 Task: Create a rule when a start date between 1 and 7 working days ago is set on a card by anyone except me.
Action: Mouse pressed left at (492, 411)
Screenshot: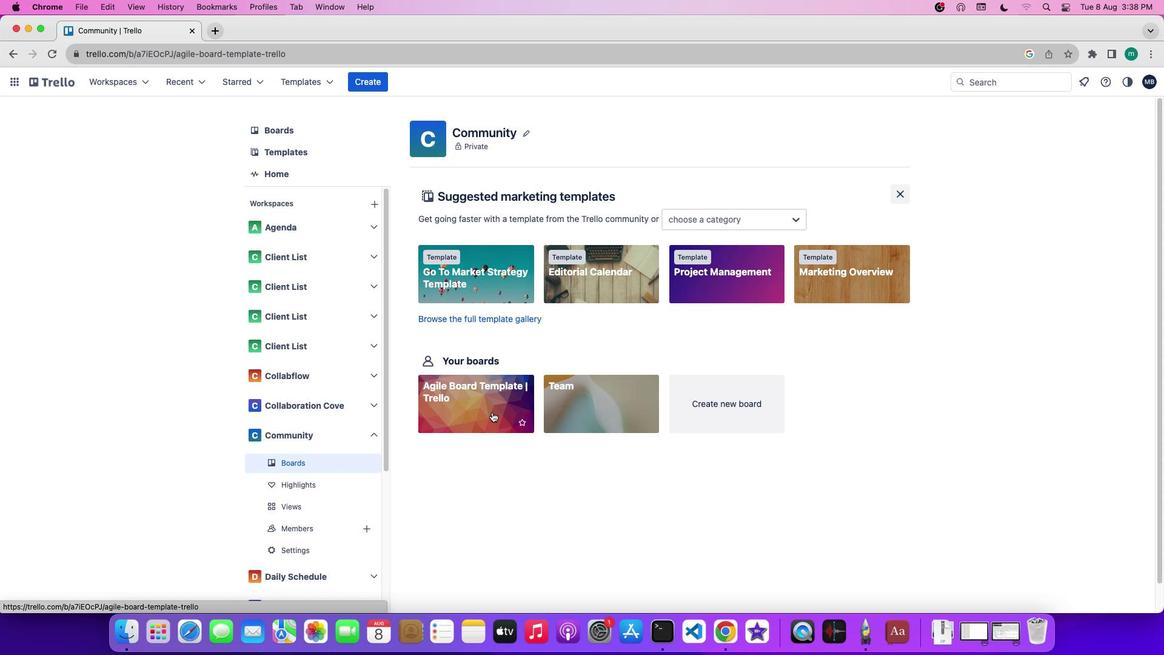 
Action: Mouse moved to (1039, 278)
Screenshot: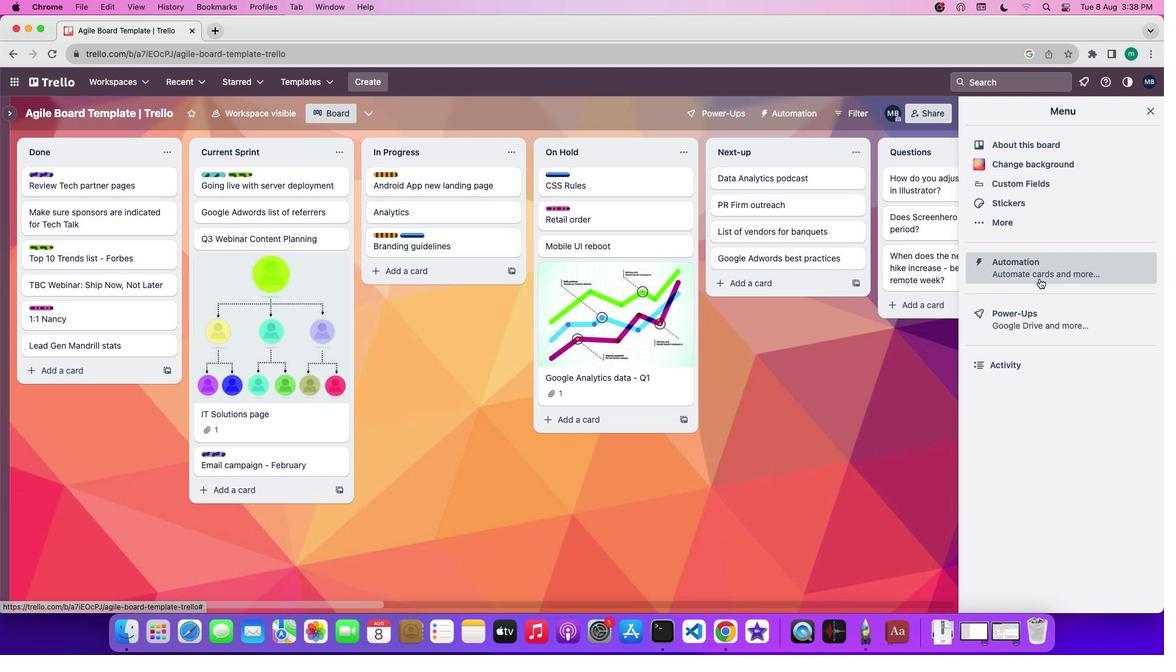 
Action: Mouse pressed left at (1039, 278)
Screenshot: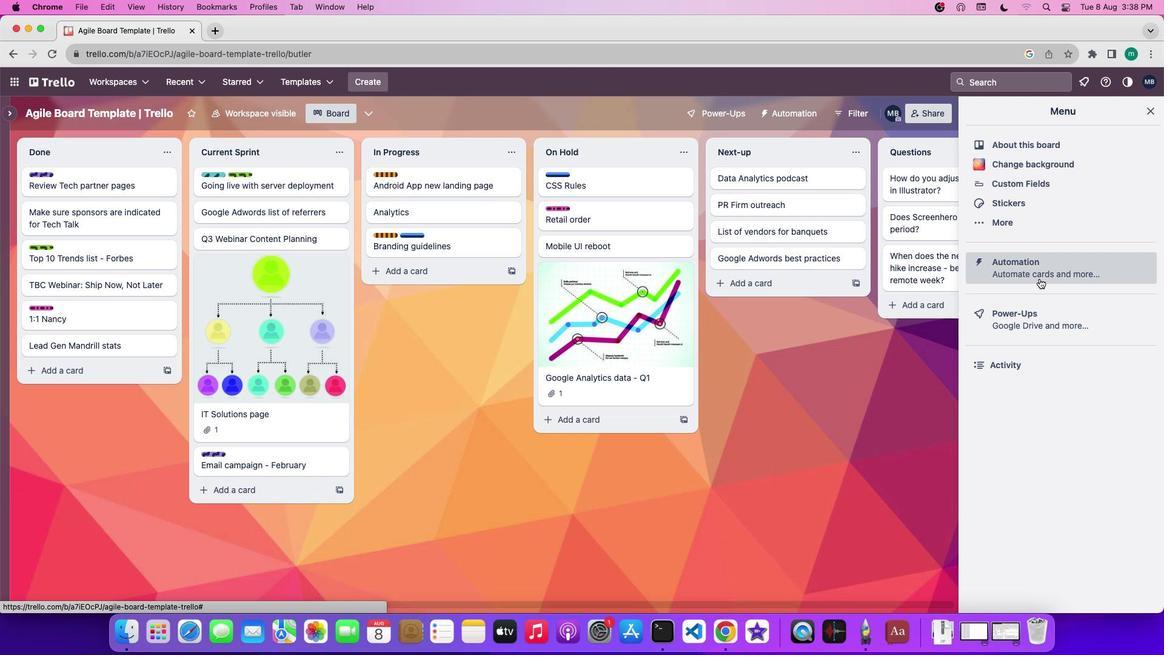 
Action: Mouse moved to (52, 219)
Screenshot: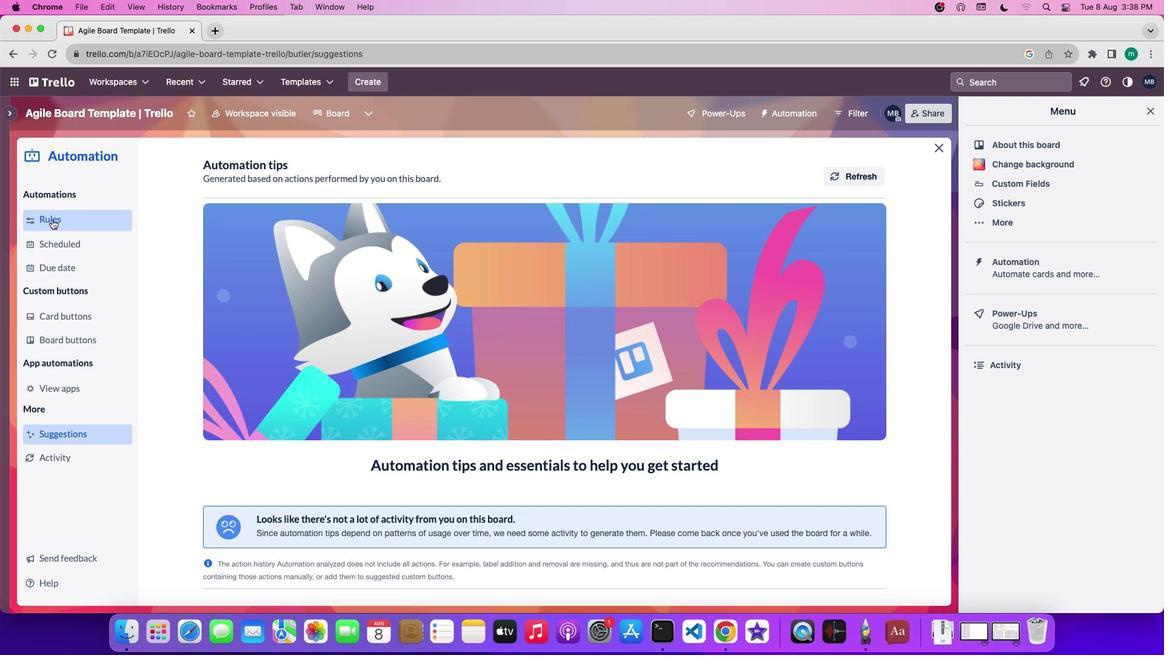 
Action: Mouse pressed left at (52, 219)
Screenshot: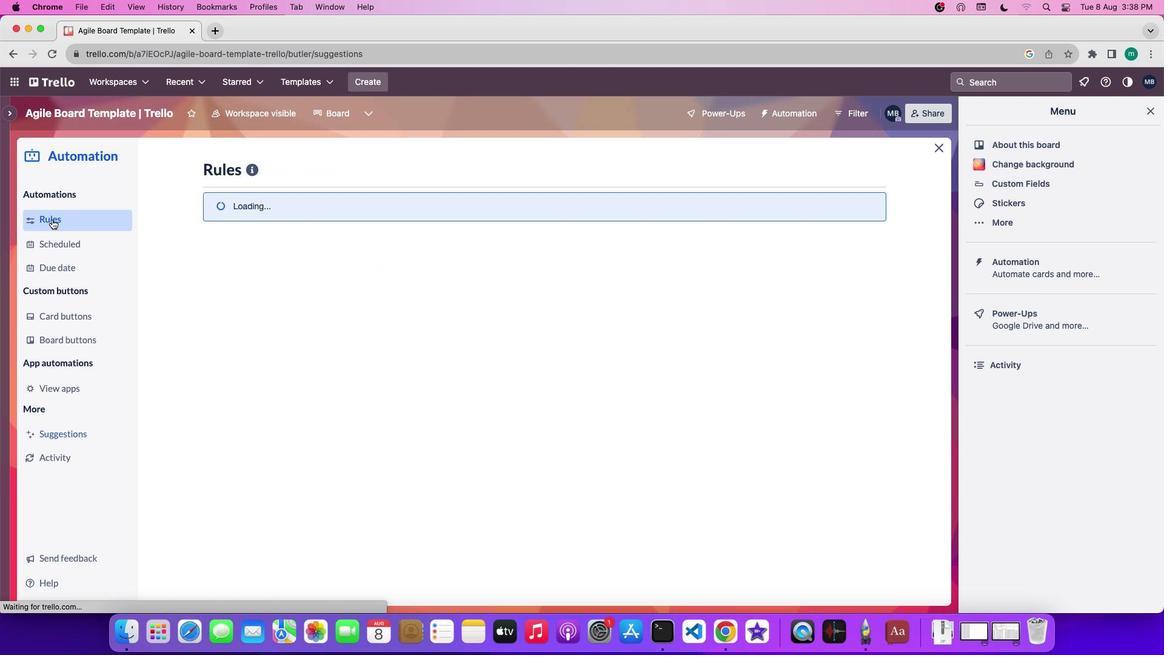
Action: Mouse moved to (751, 165)
Screenshot: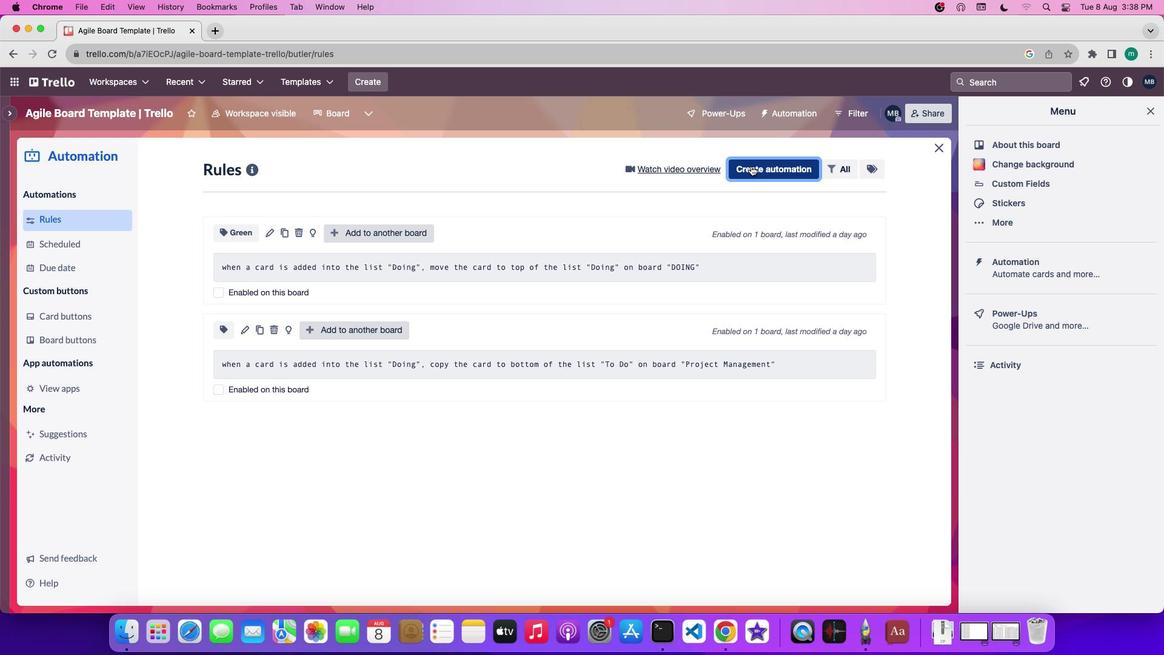 
Action: Mouse pressed left at (751, 165)
Screenshot: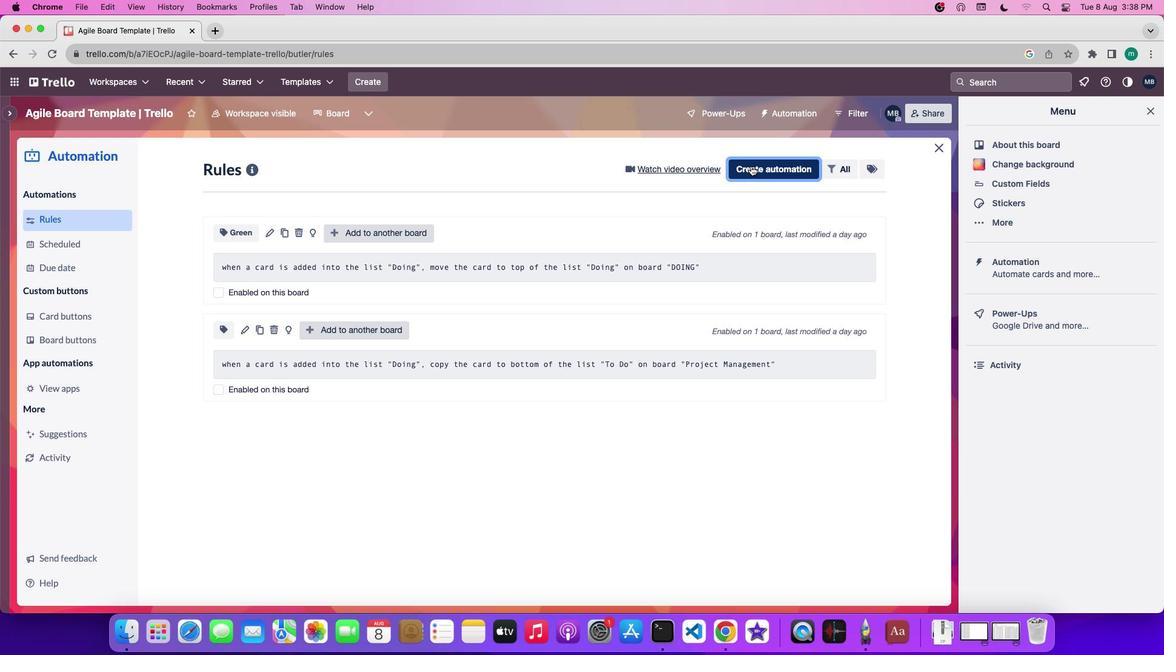 
Action: Mouse moved to (460, 368)
Screenshot: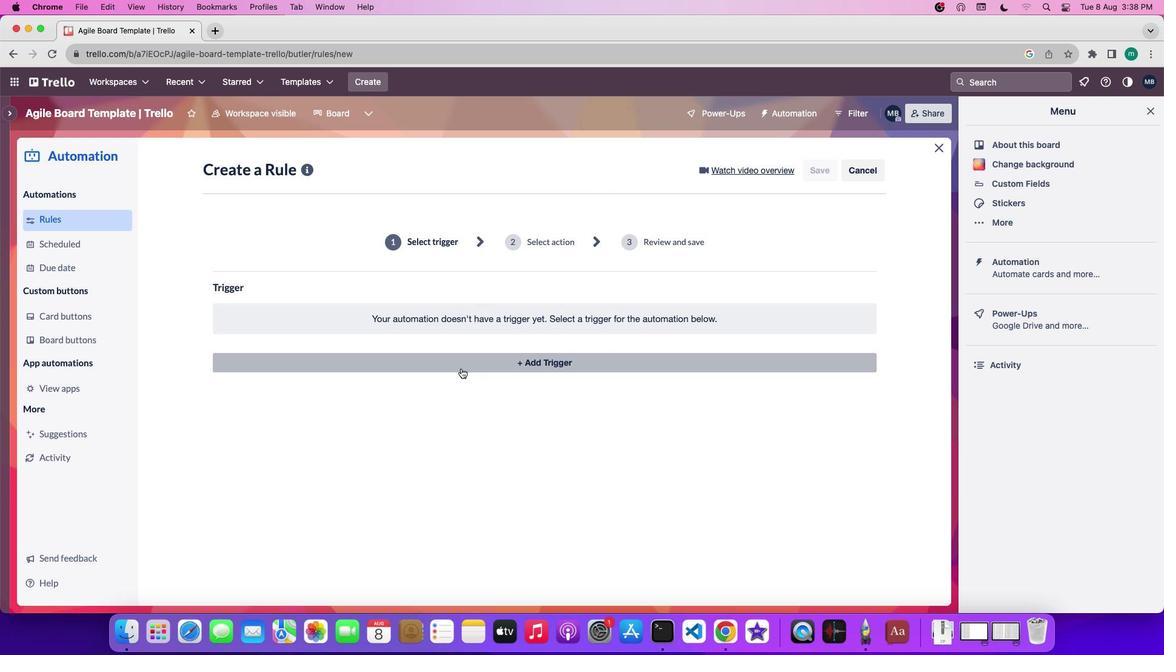 
Action: Mouse pressed left at (460, 368)
Screenshot: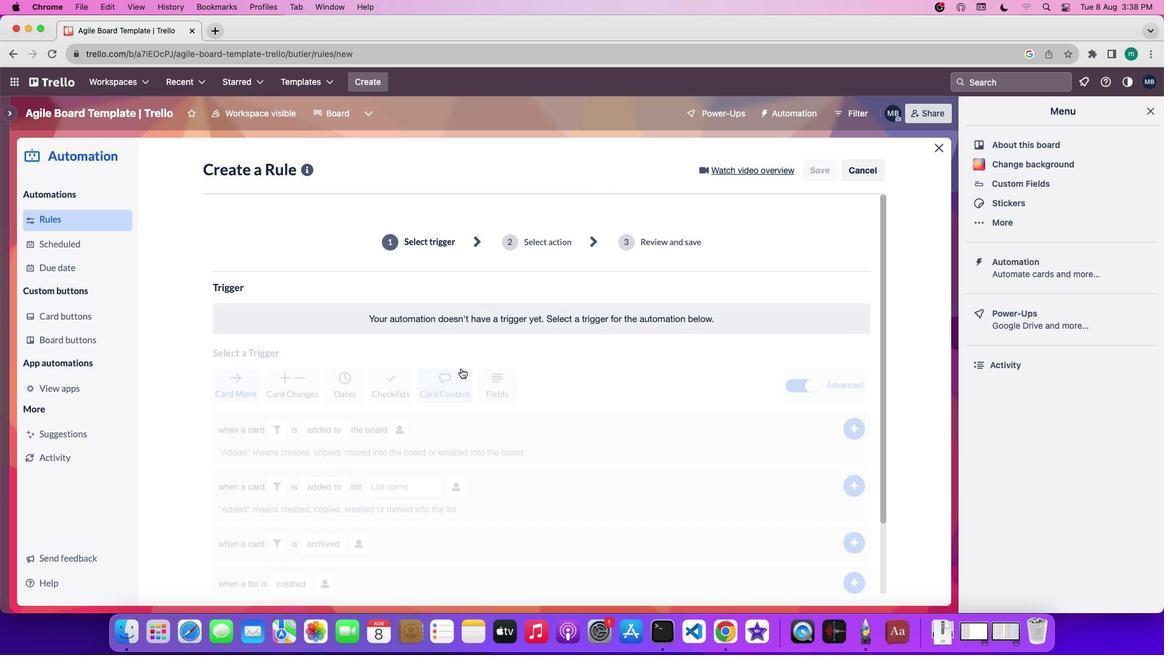 
Action: Mouse moved to (329, 415)
Screenshot: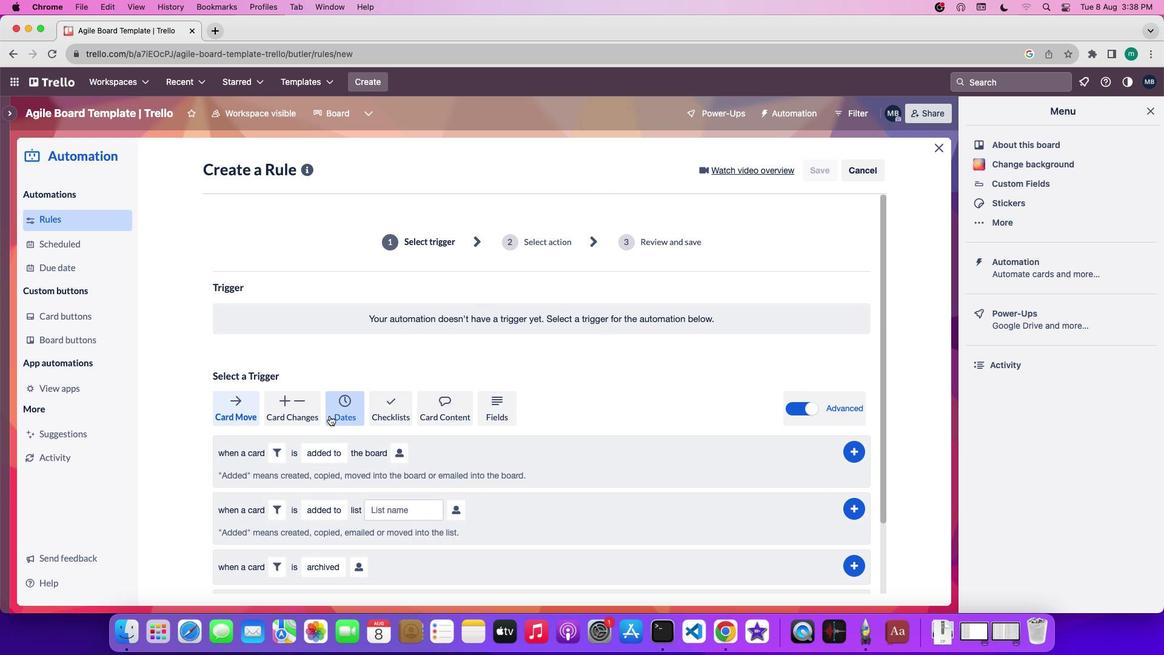 
Action: Mouse pressed left at (329, 415)
Screenshot: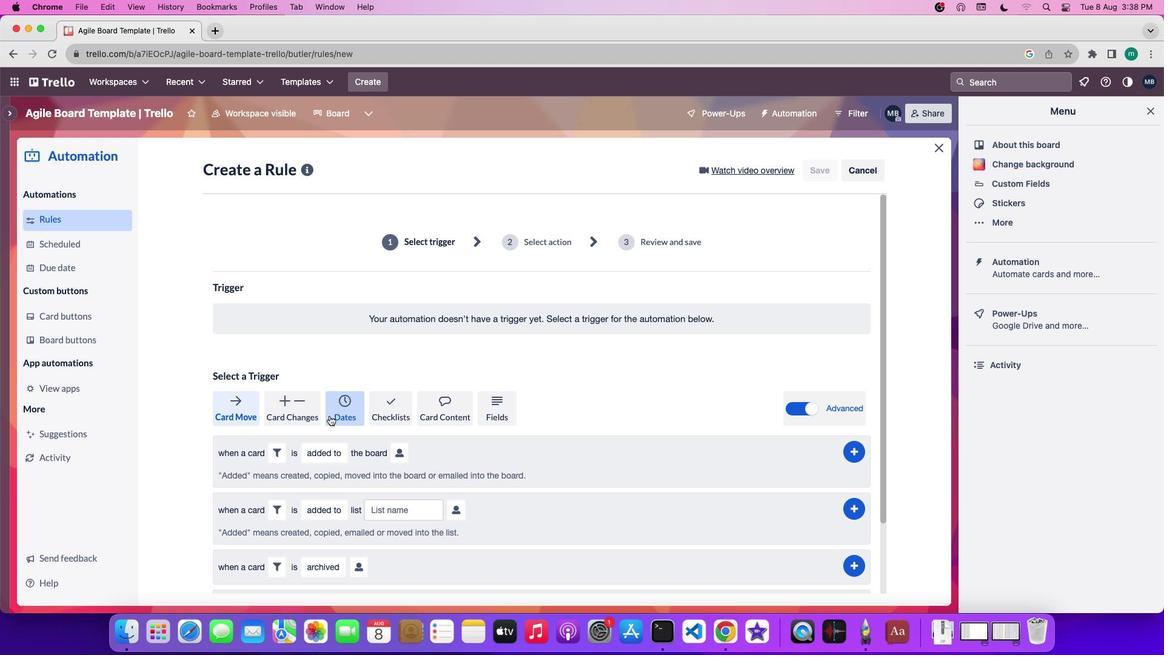 
Action: Mouse scrolled (329, 415) with delta (0, 0)
Screenshot: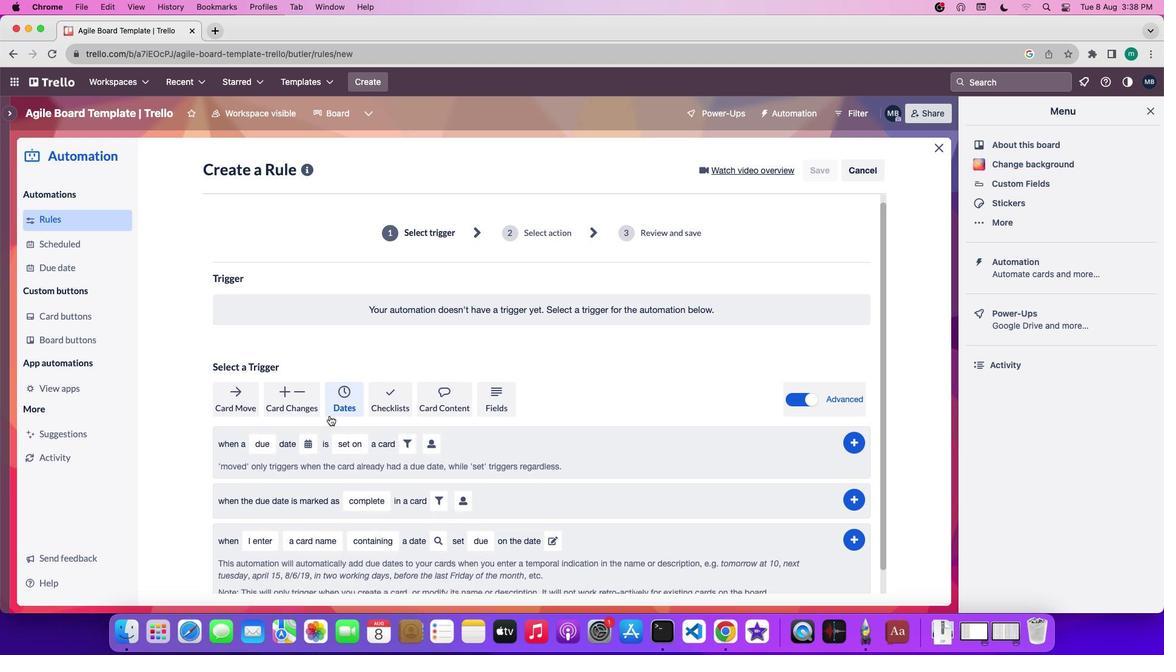 
Action: Mouse scrolled (329, 415) with delta (0, 0)
Screenshot: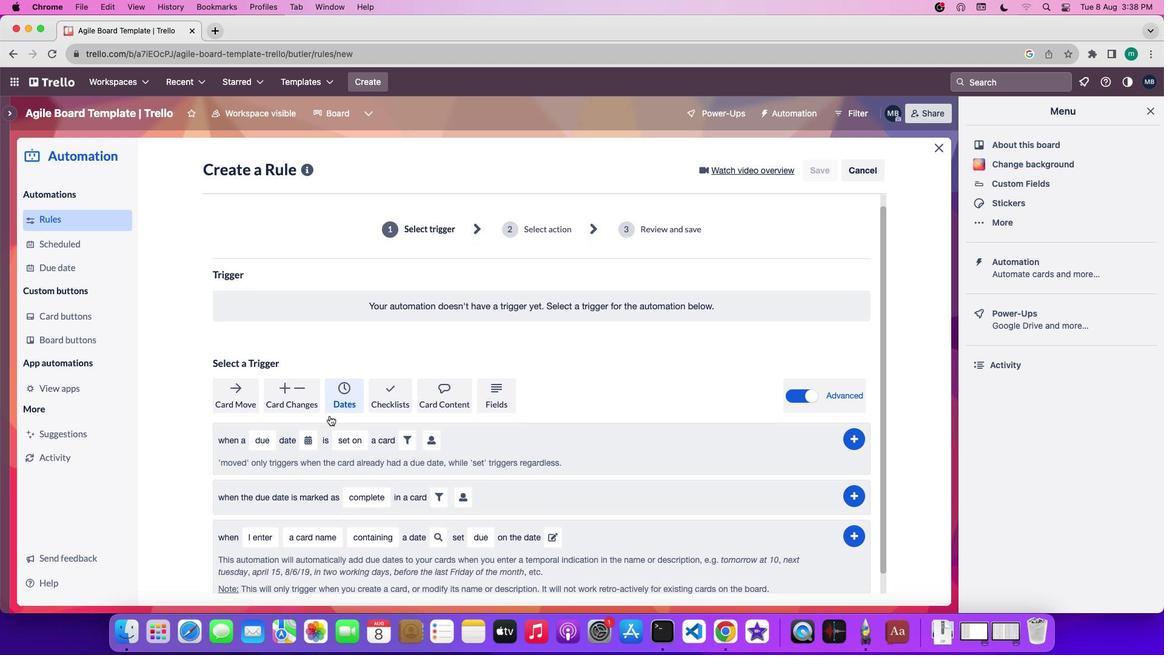 
Action: Mouse scrolled (329, 415) with delta (0, 0)
Screenshot: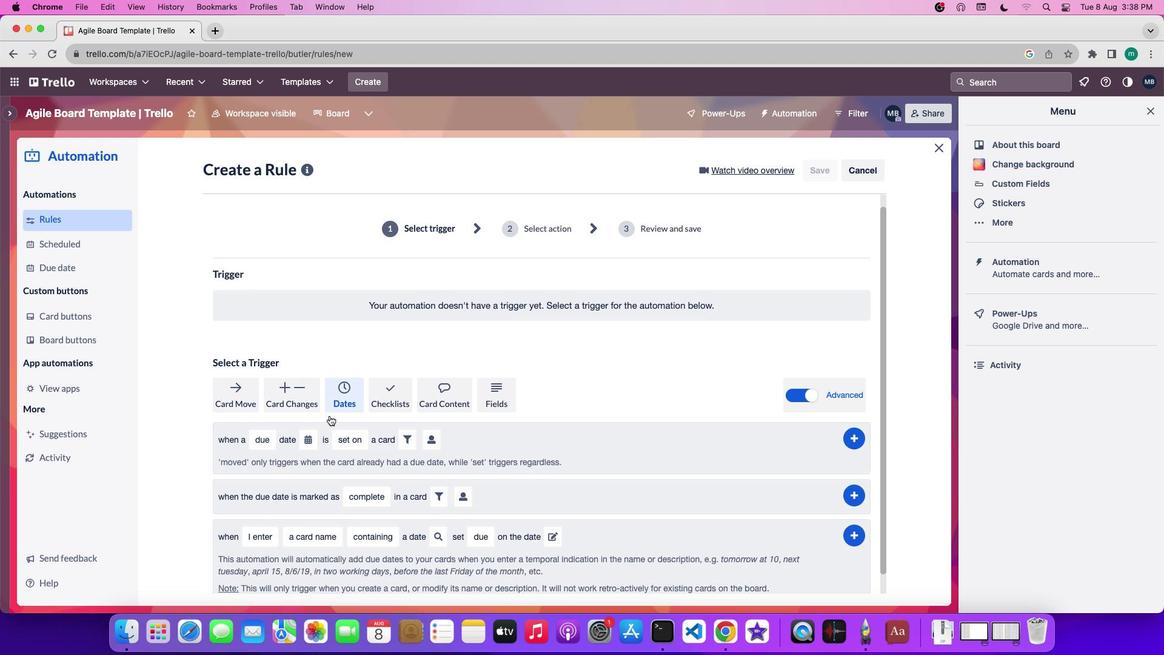 
Action: Mouse scrolled (329, 415) with delta (0, 0)
Screenshot: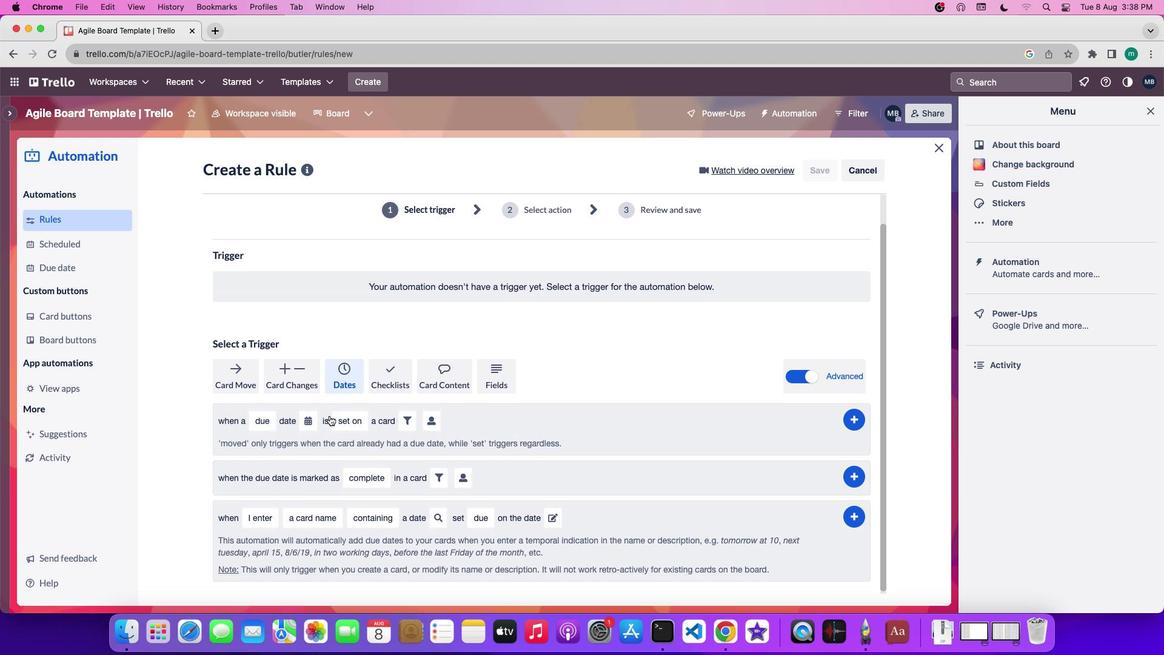 
Action: Mouse scrolled (329, 415) with delta (0, 0)
Screenshot: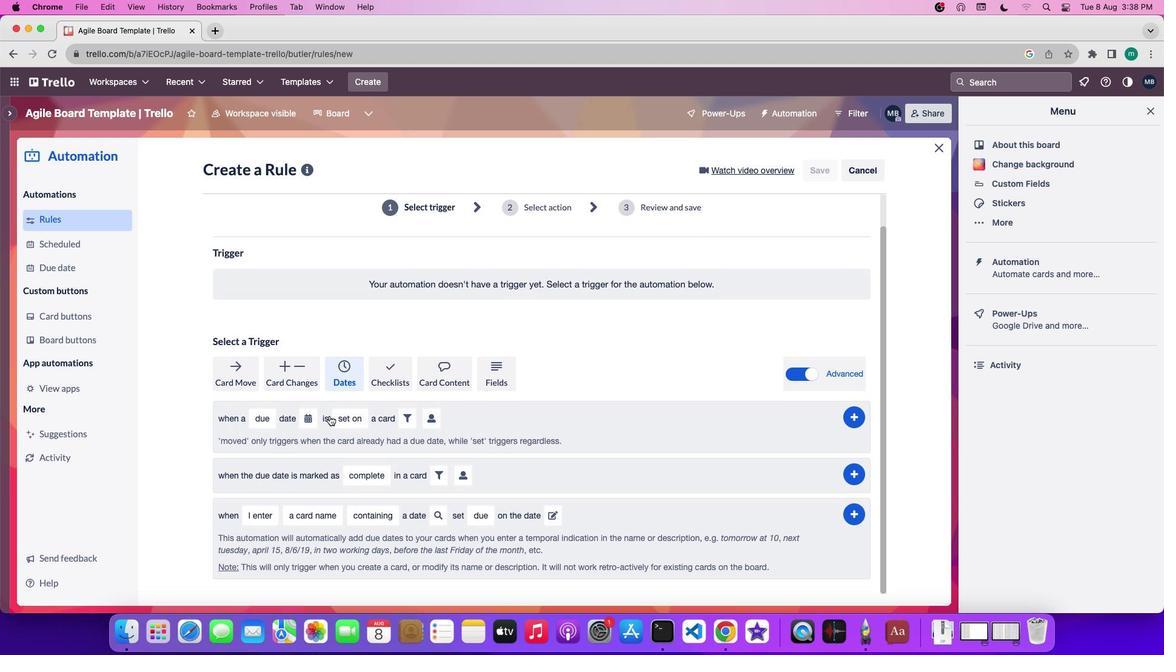 
Action: Mouse scrolled (329, 415) with delta (0, -1)
Screenshot: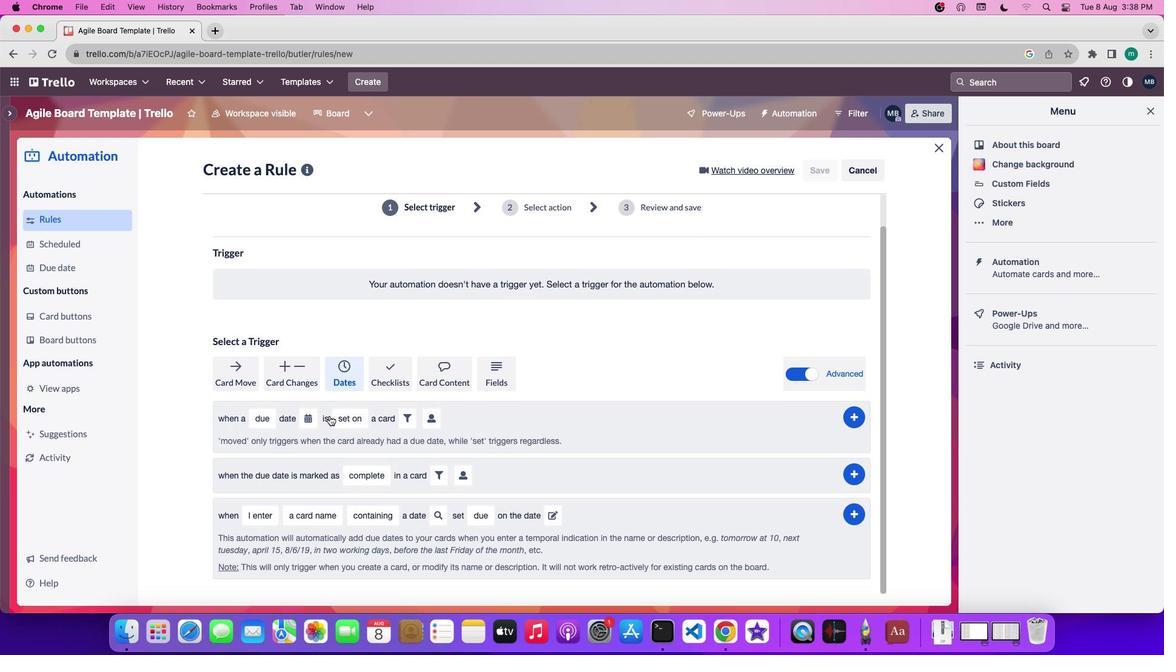 
Action: Mouse scrolled (329, 415) with delta (0, -1)
Screenshot: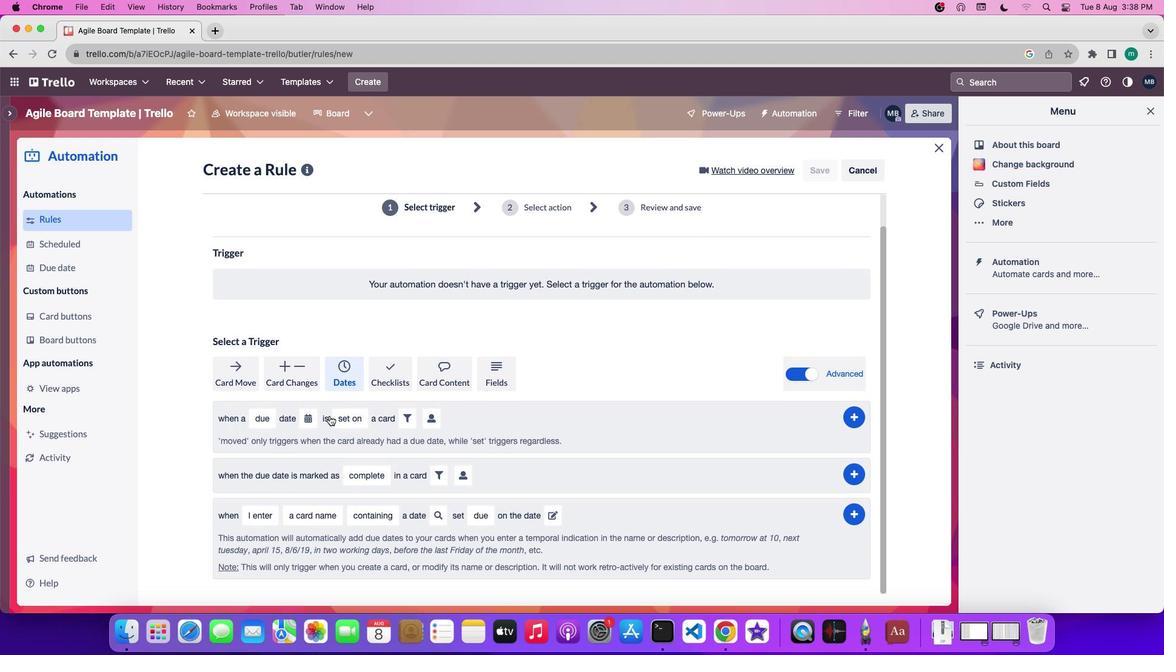 
Action: Mouse moved to (263, 462)
Screenshot: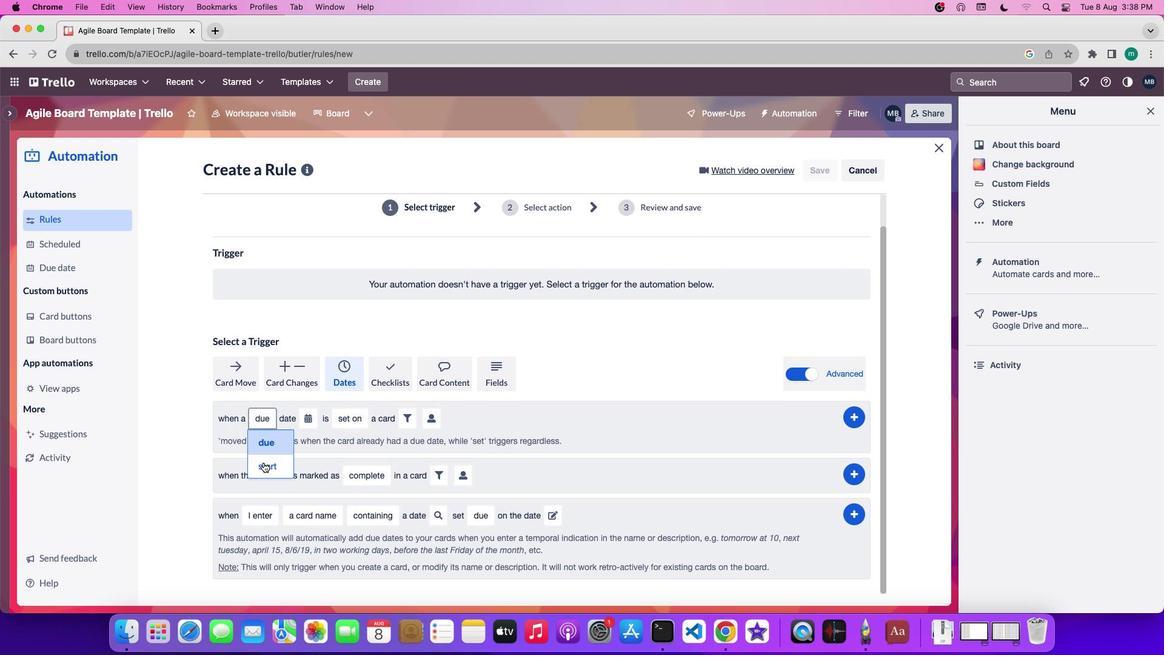 
Action: Mouse pressed left at (263, 462)
Screenshot: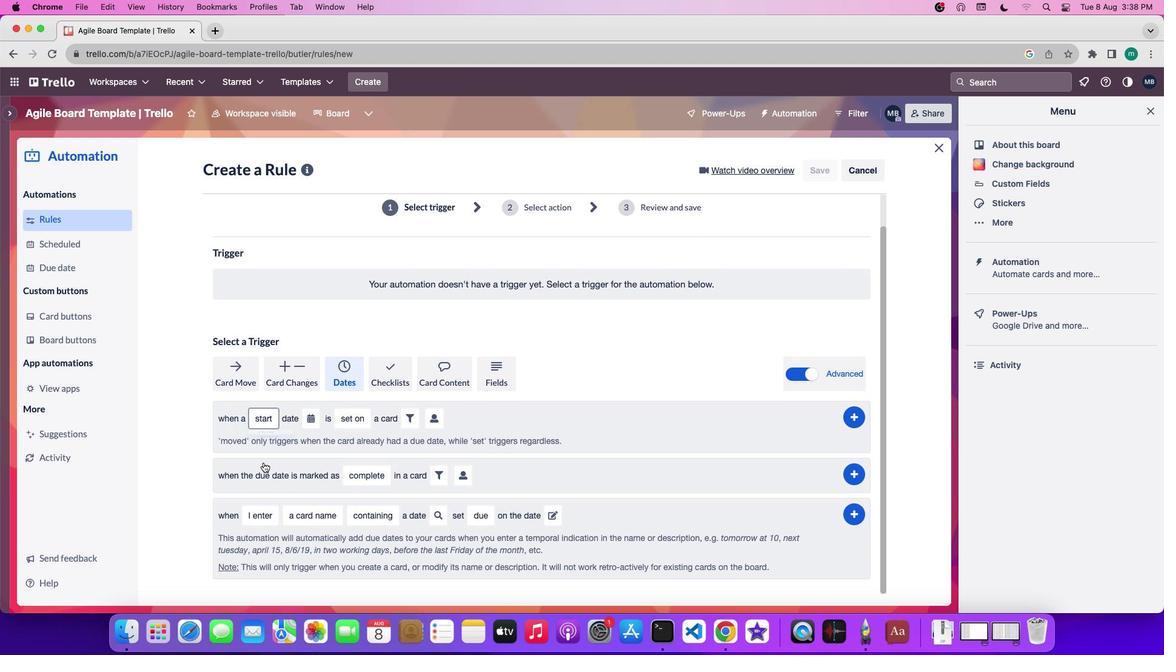 
Action: Mouse moved to (317, 418)
Screenshot: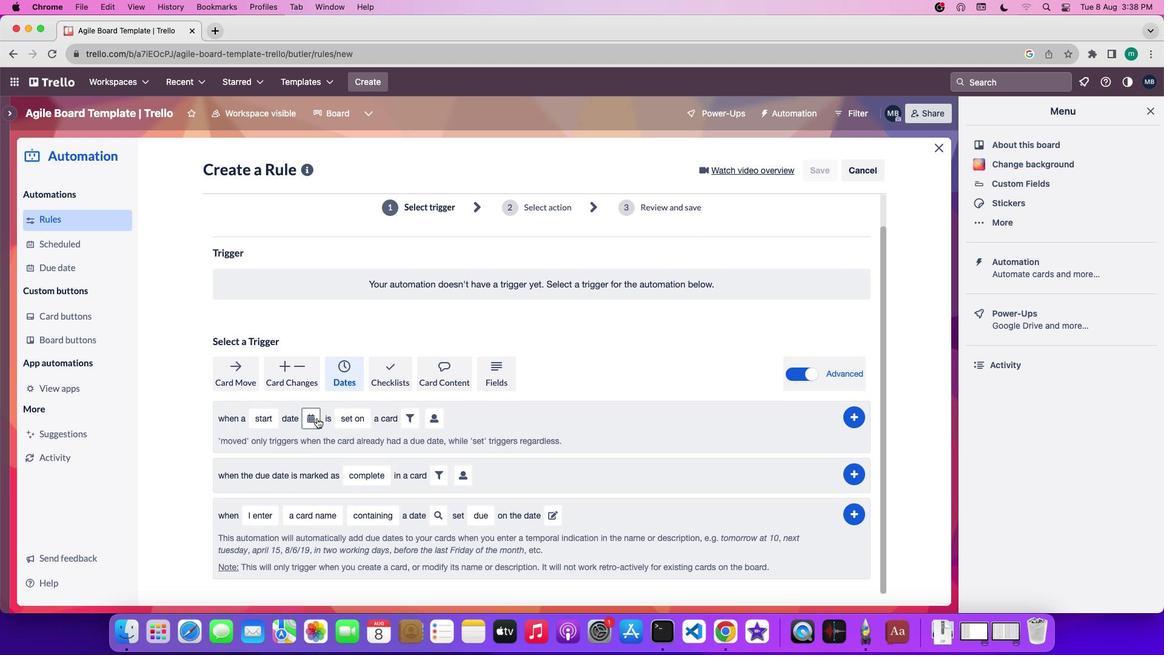
Action: Mouse pressed left at (317, 418)
Screenshot: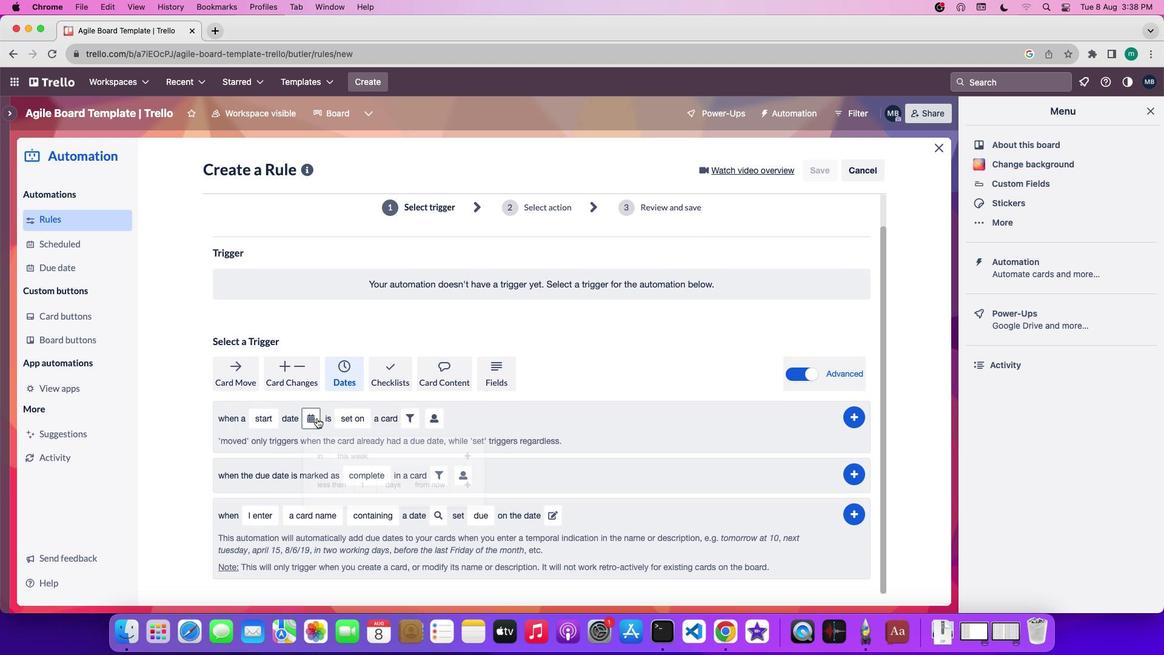 
Action: Mouse moved to (329, 581)
Screenshot: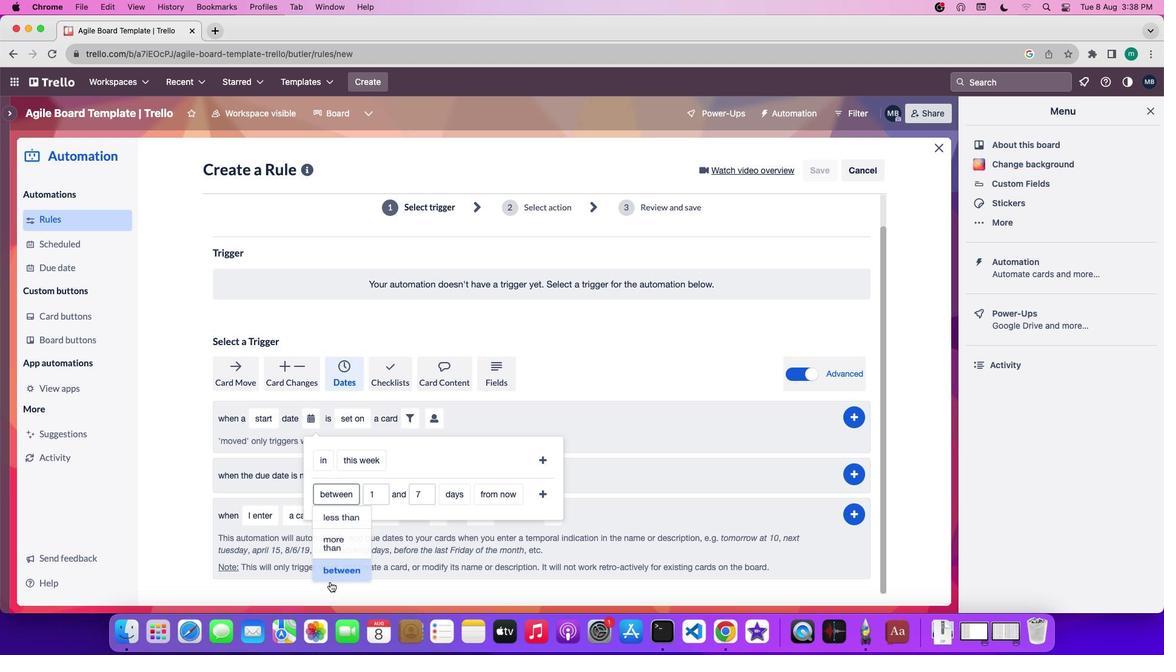 
Action: Mouse pressed left at (329, 581)
Screenshot: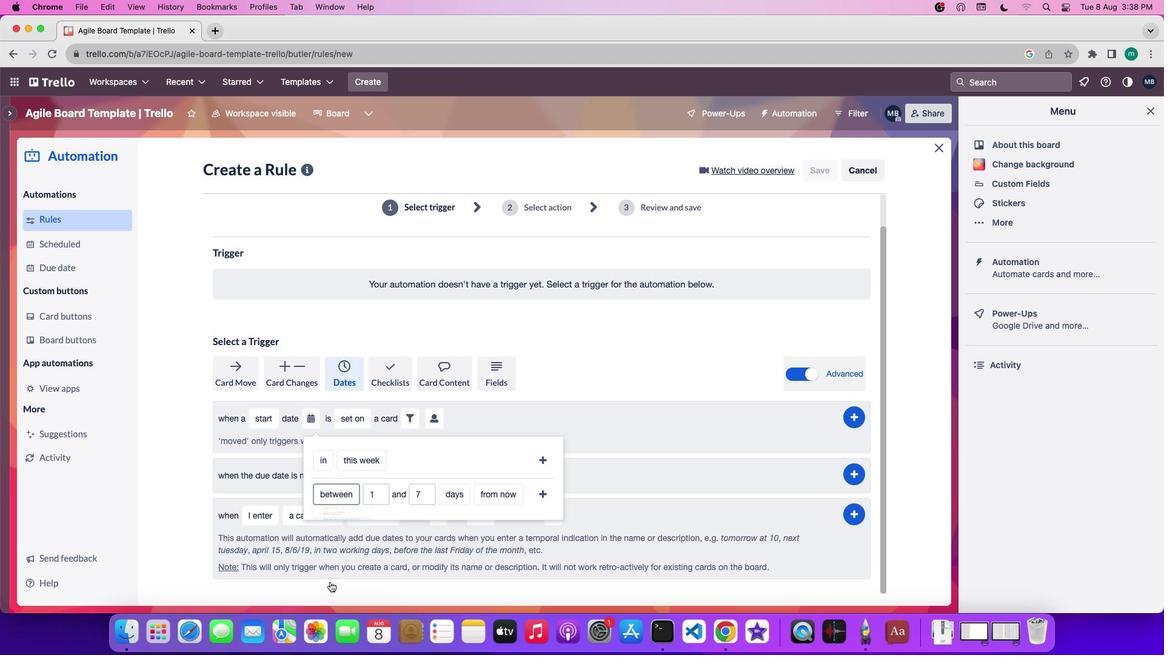 
Action: Mouse moved to (448, 491)
Screenshot: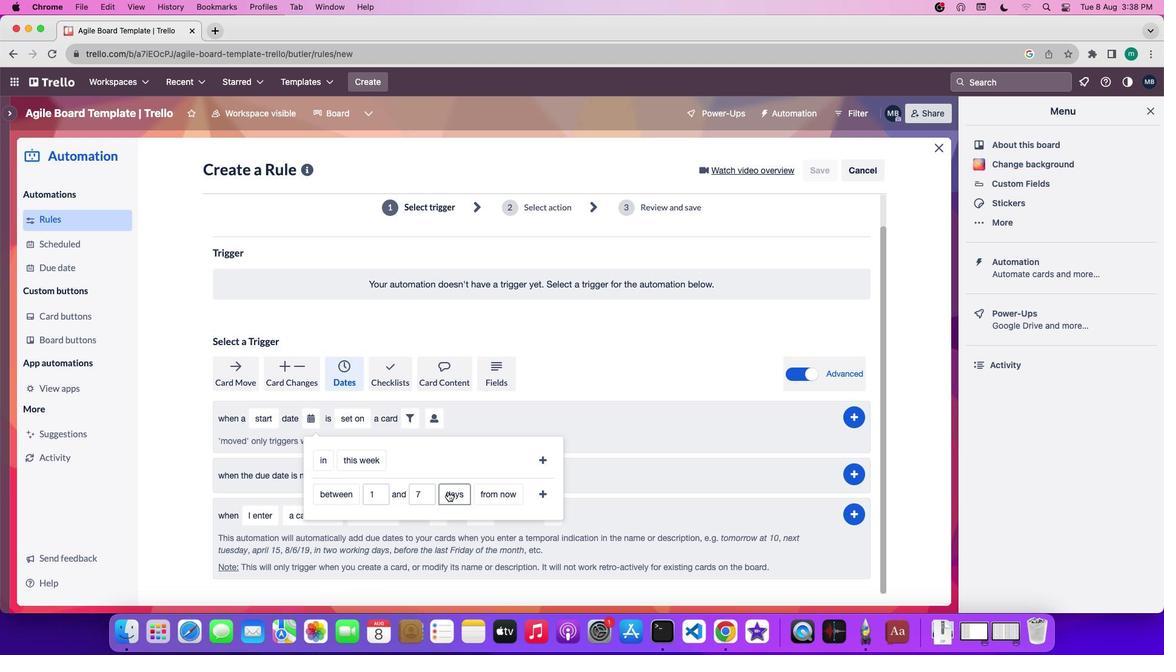 
Action: Mouse pressed left at (448, 491)
Screenshot: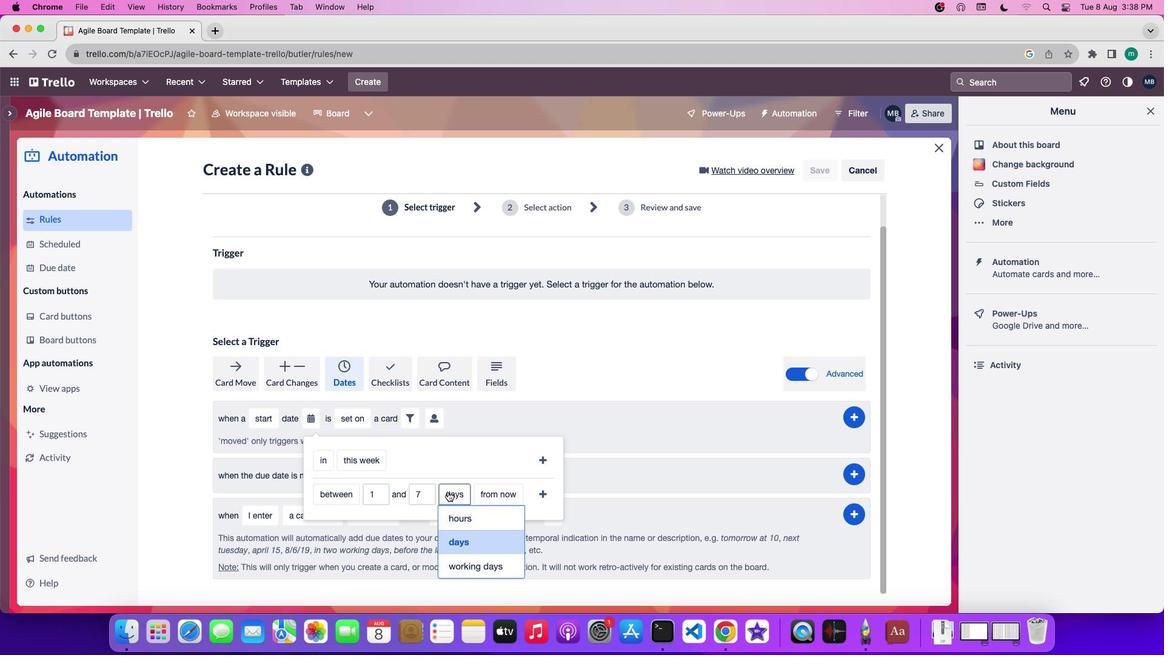 
Action: Mouse moved to (453, 572)
Screenshot: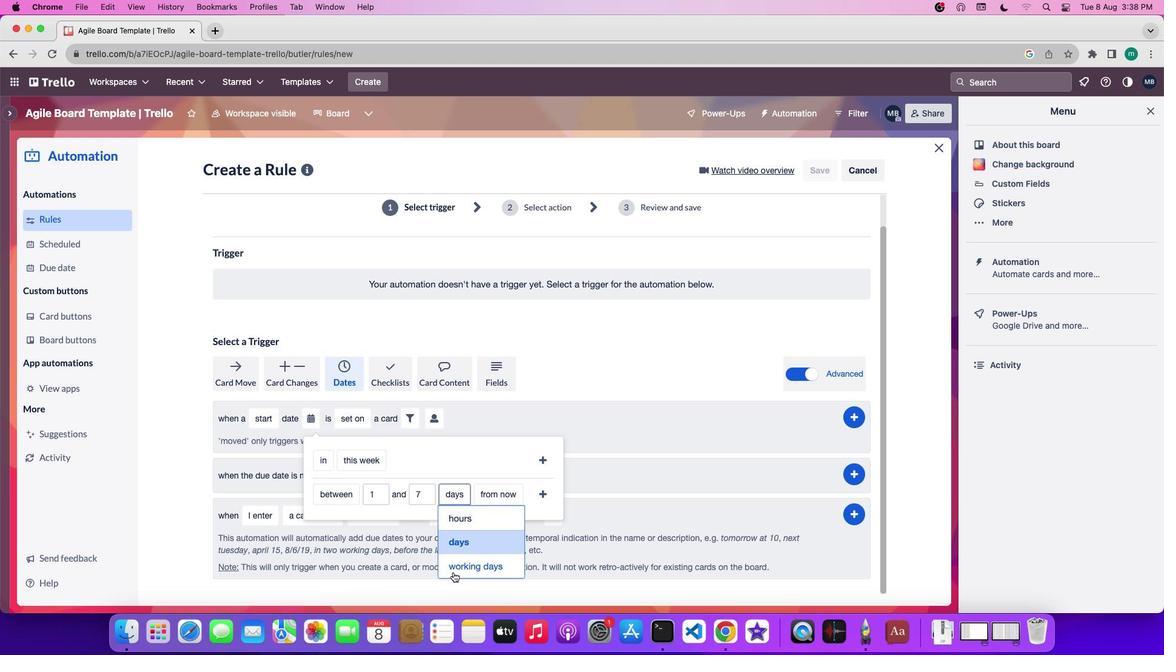 
Action: Mouse pressed left at (453, 572)
Screenshot: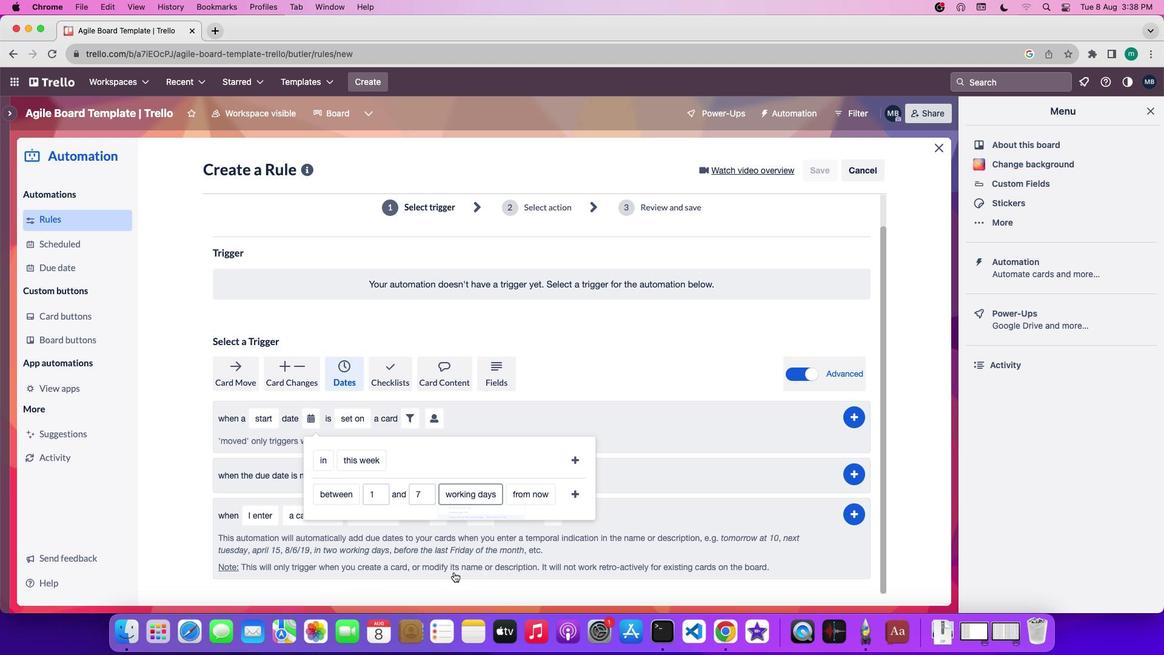 
Action: Mouse moved to (522, 496)
Screenshot: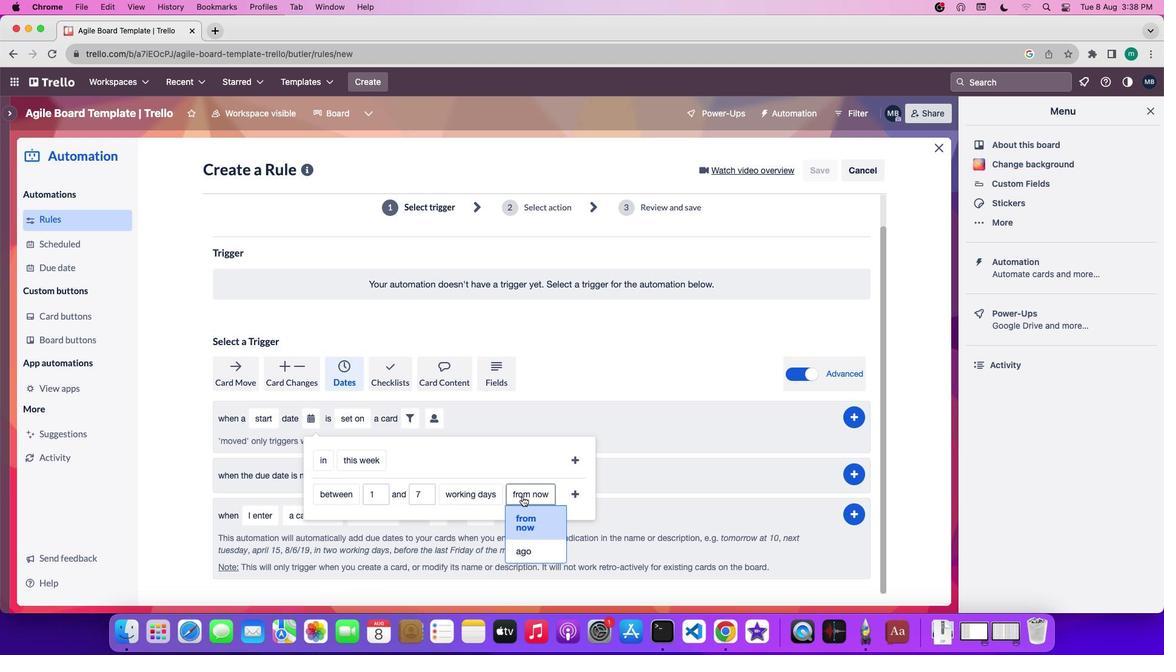 
Action: Mouse pressed left at (522, 496)
Screenshot: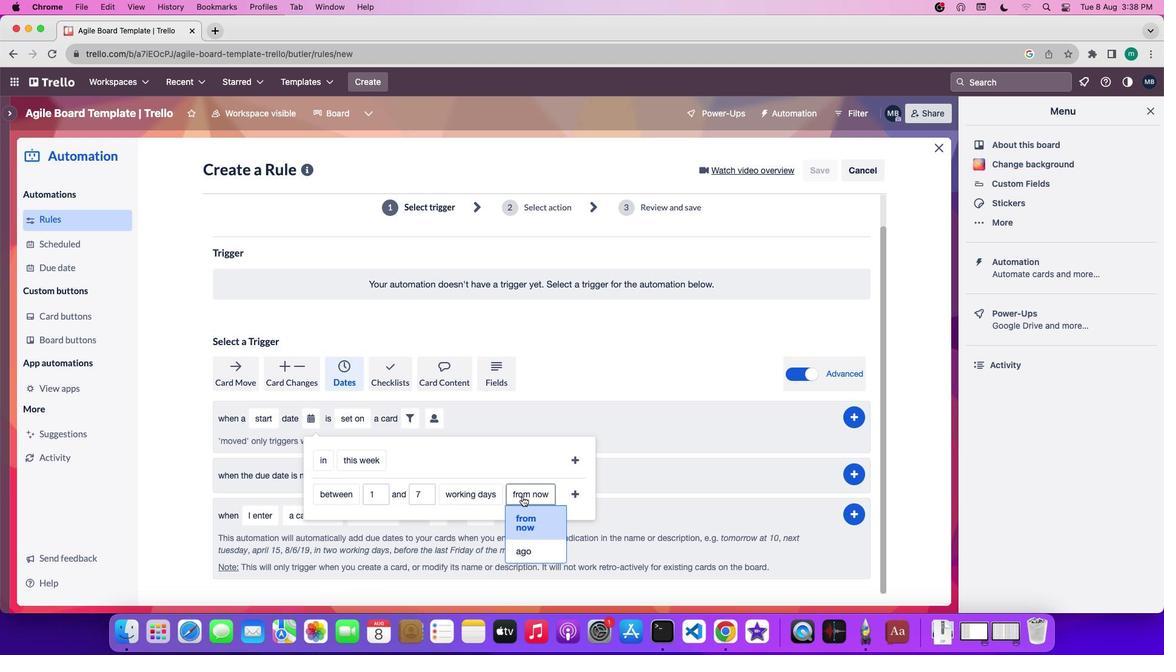 
Action: Mouse moved to (525, 553)
Screenshot: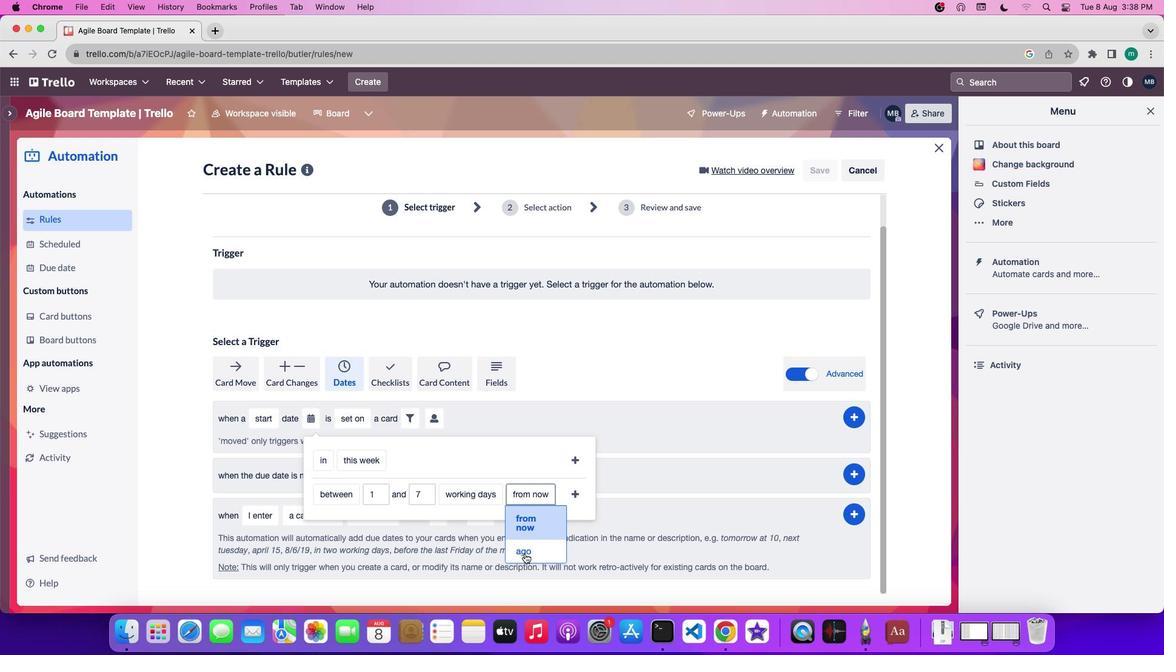 
Action: Mouse pressed left at (525, 553)
Screenshot: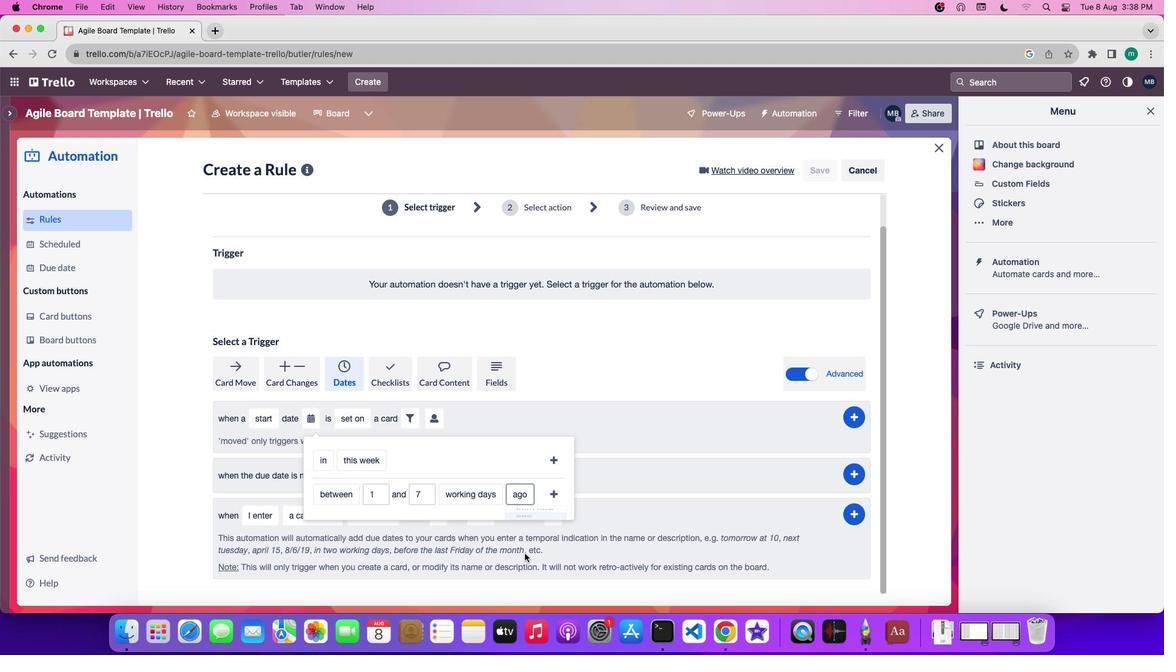 
Action: Mouse moved to (553, 495)
Screenshot: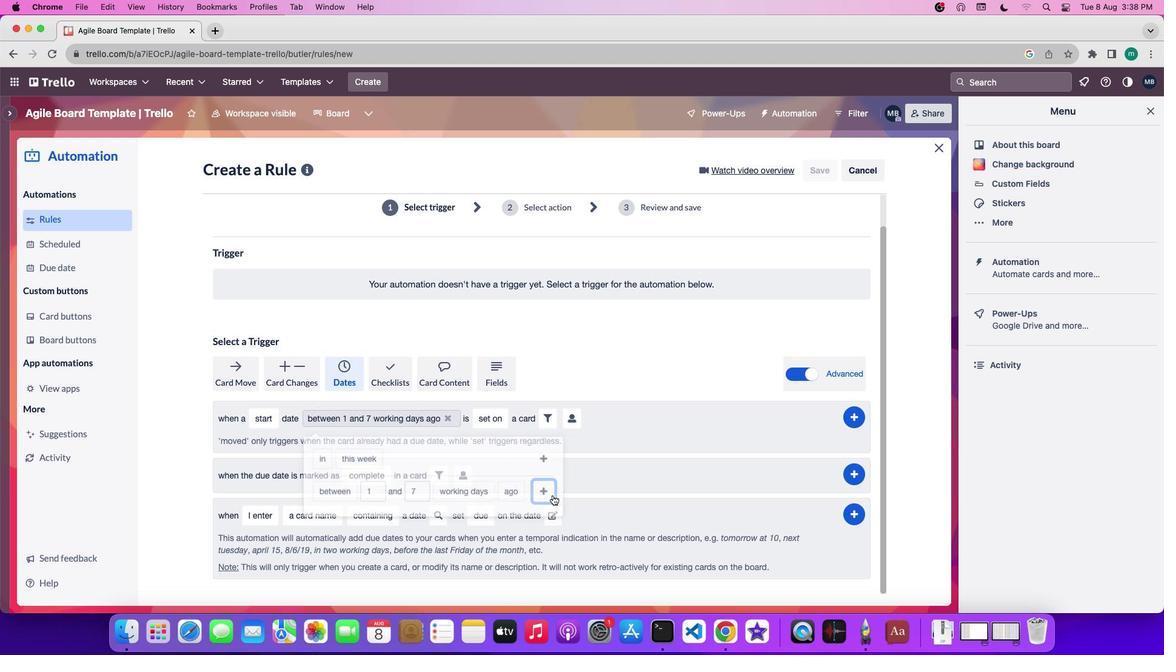 
Action: Mouse pressed left at (553, 495)
Screenshot: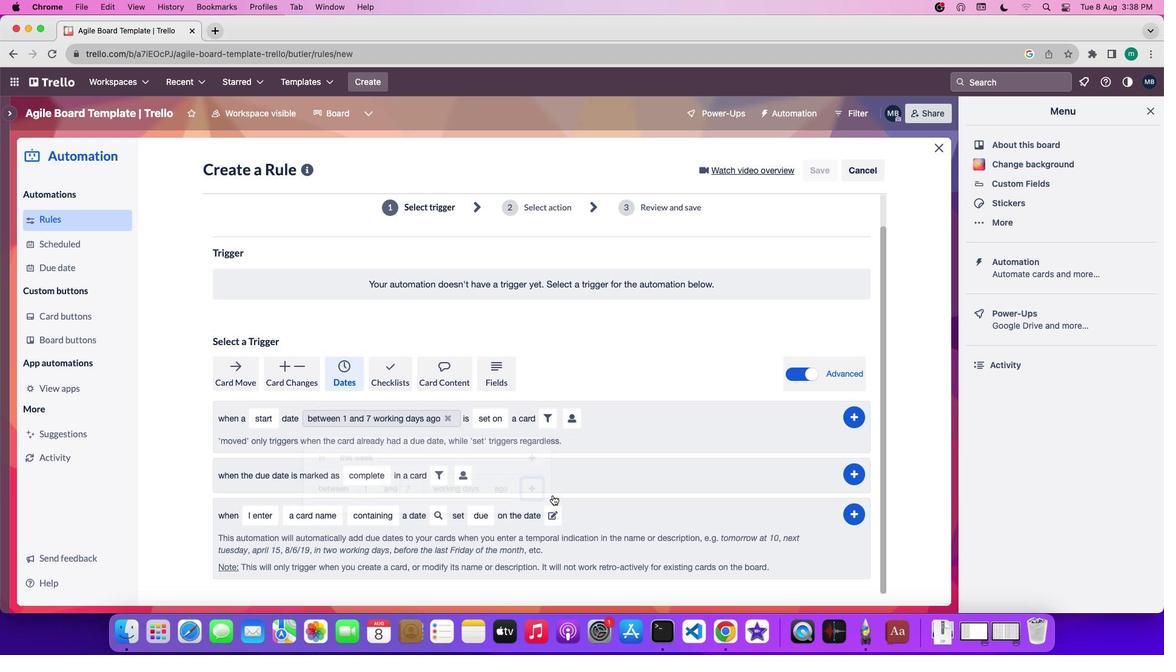 
Action: Mouse moved to (495, 423)
Screenshot: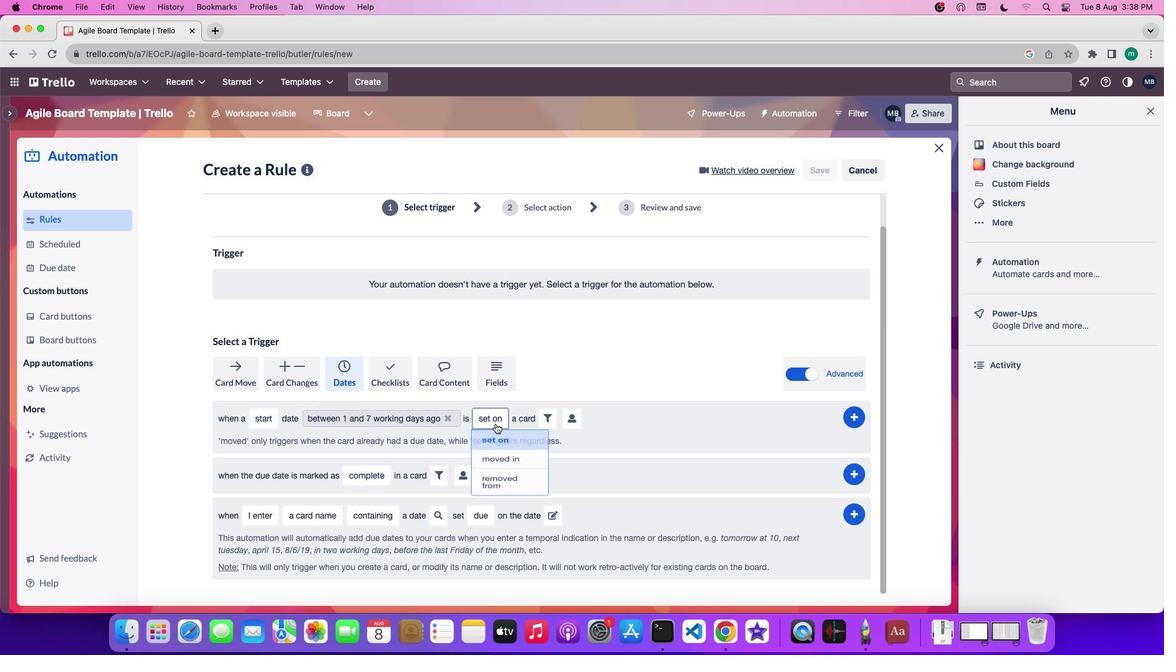
Action: Mouse pressed left at (495, 423)
Screenshot: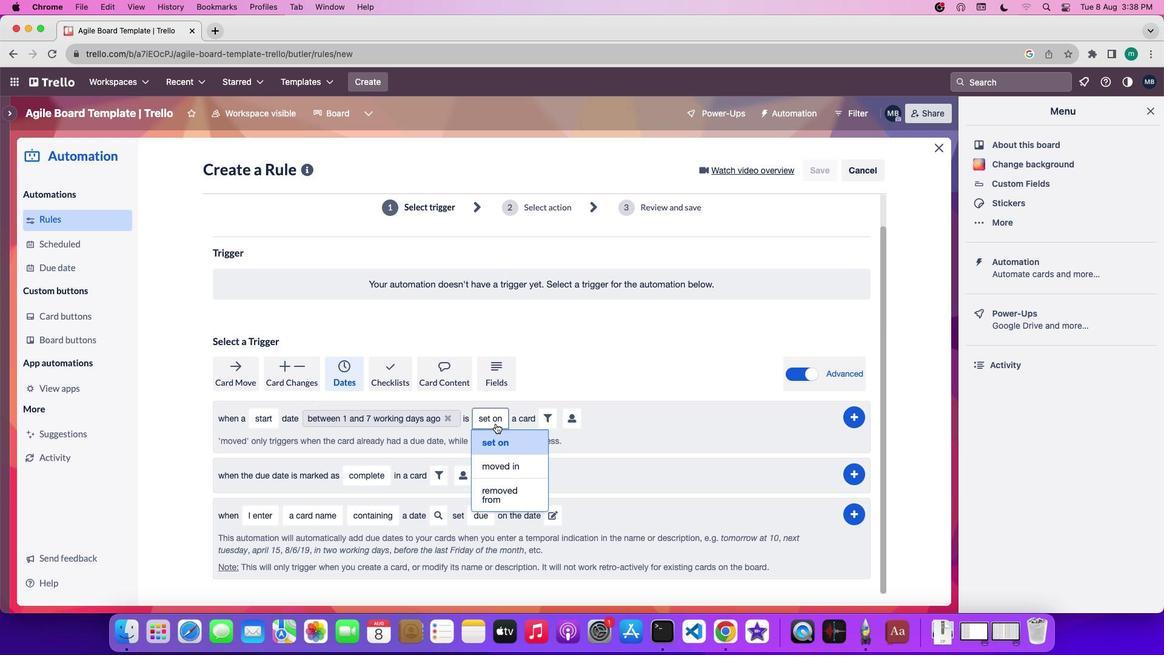 
Action: Mouse moved to (502, 447)
Screenshot: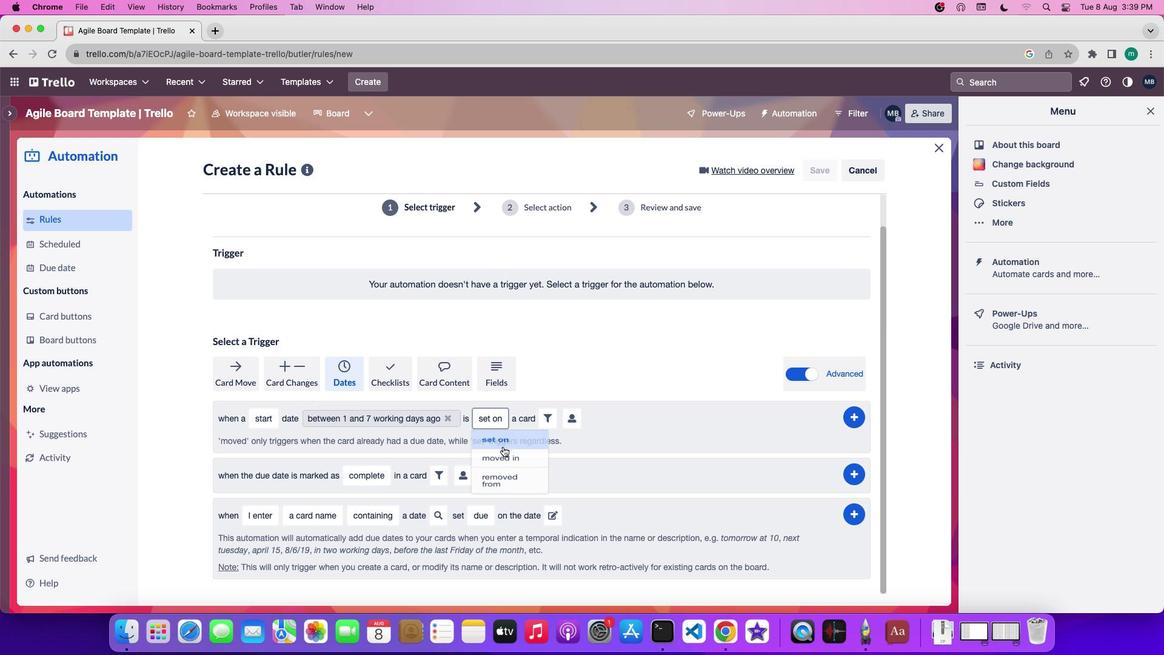 
Action: Mouse pressed left at (502, 447)
Screenshot: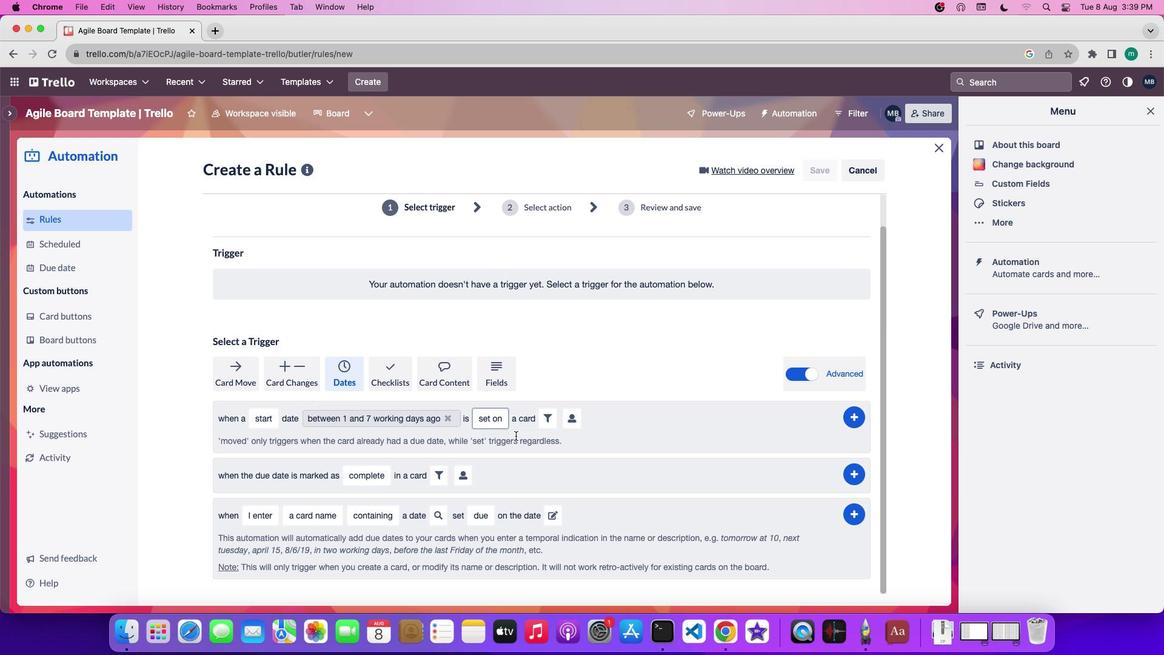 
Action: Mouse moved to (567, 419)
Screenshot: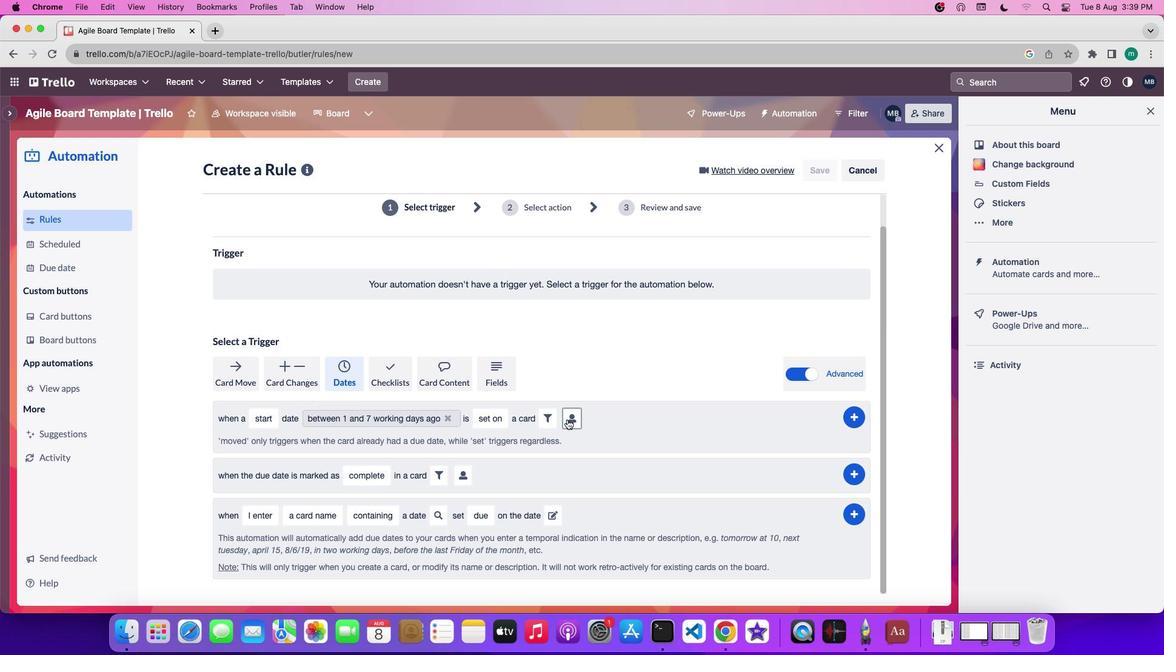 
Action: Mouse pressed left at (567, 419)
Screenshot: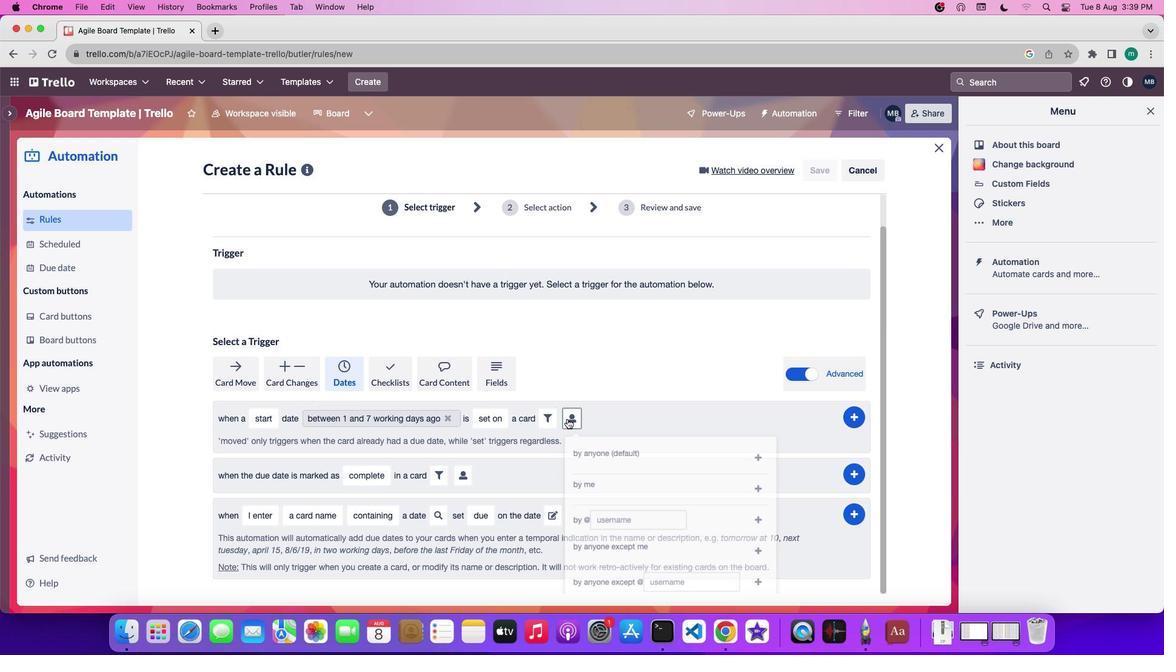 
Action: Mouse moved to (781, 561)
Screenshot: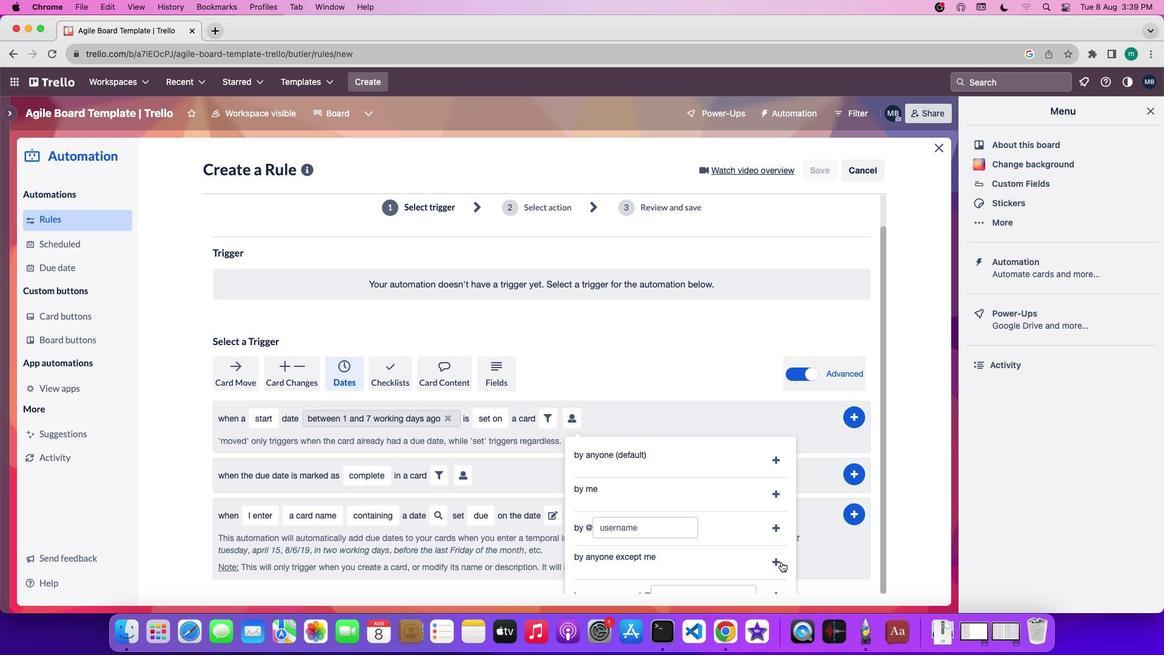 
Action: Mouse pressed left at (781, 561)
Screenshot: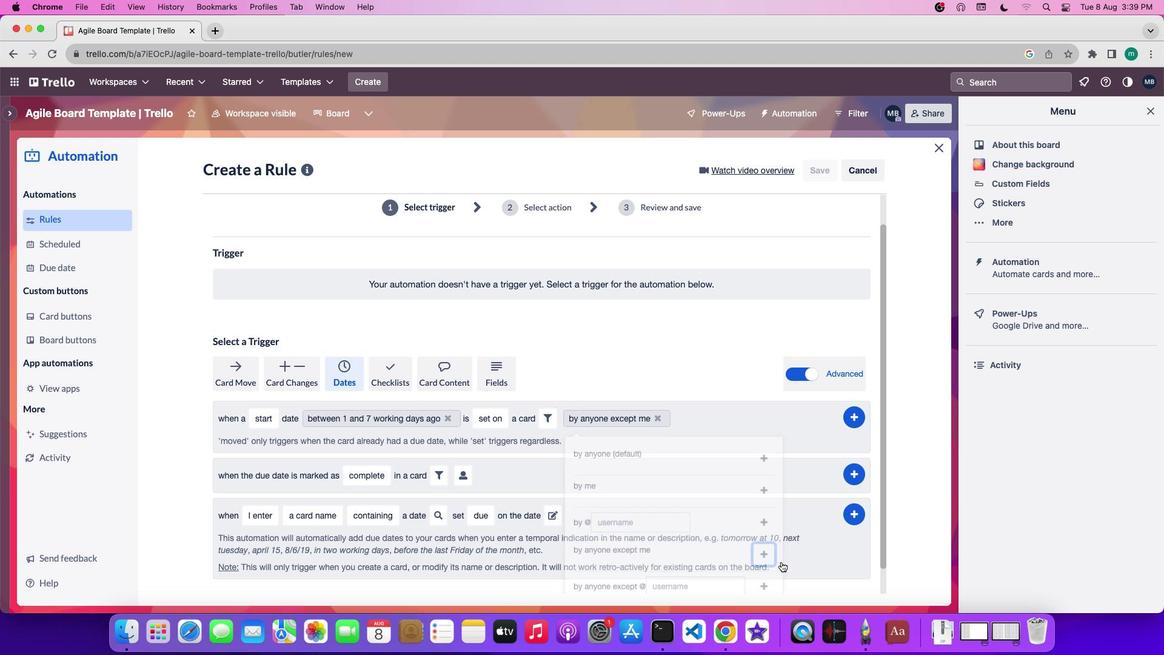 
Action: Mouse moved to (854, 414)
Screenshot: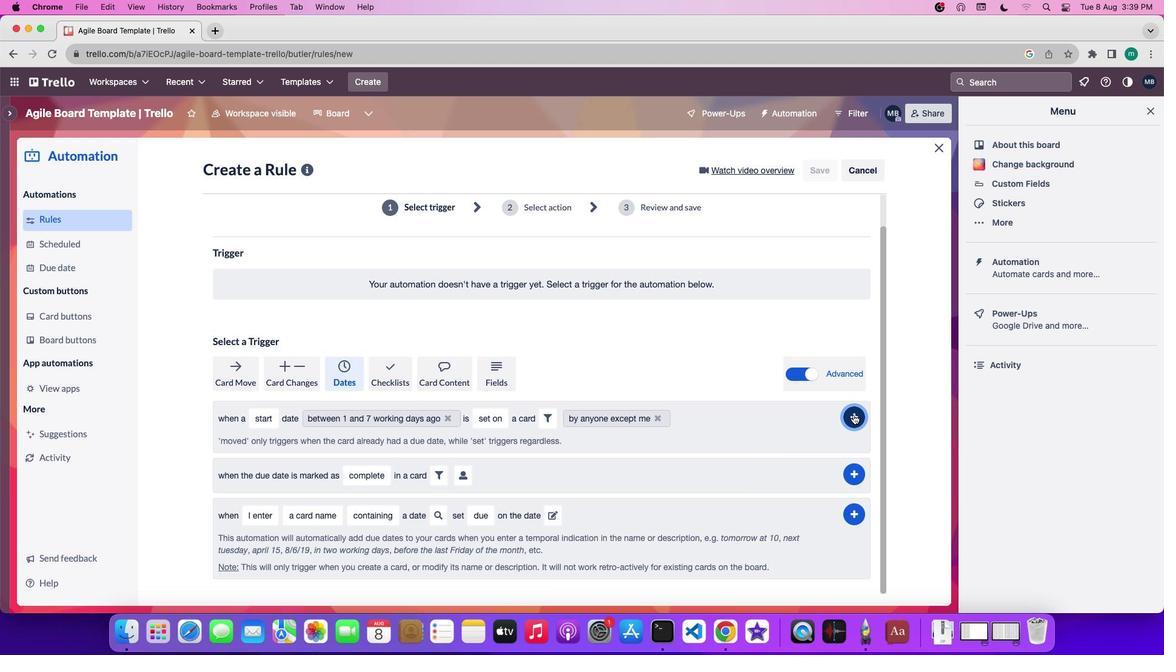 
Action: Mouse pressed left at (854, 414)
Screenshot: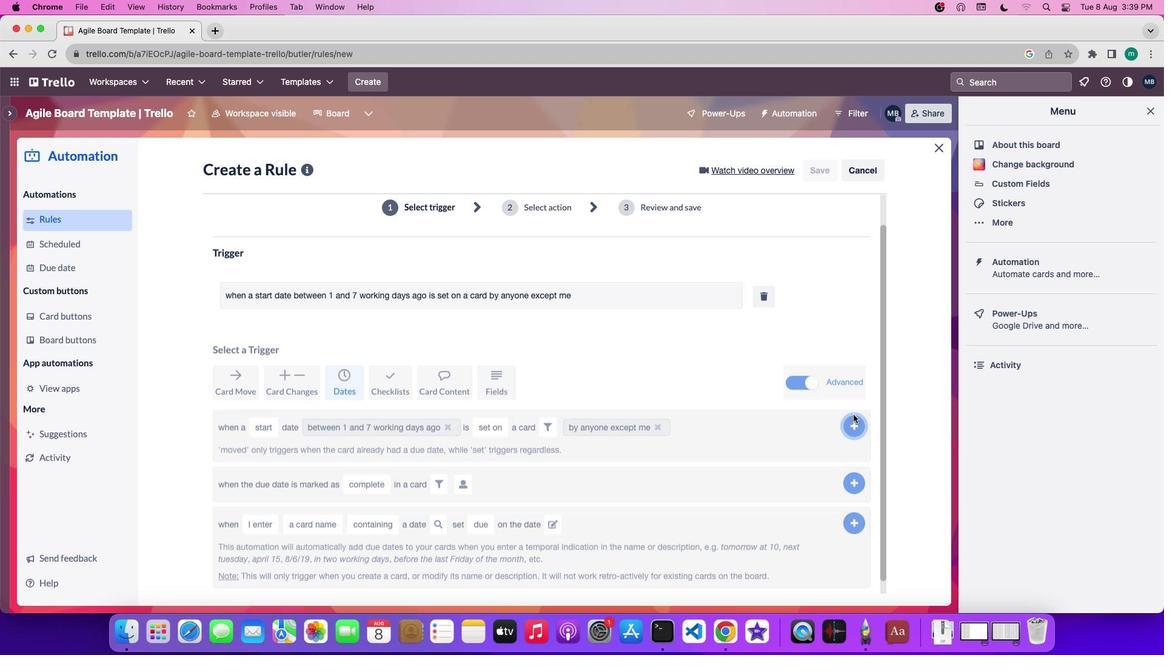 
